 Task: Use the formula "Sum" in spreadsheet "Project protfolio".
Action: Mouse moved to (443, 211)
Screenshot: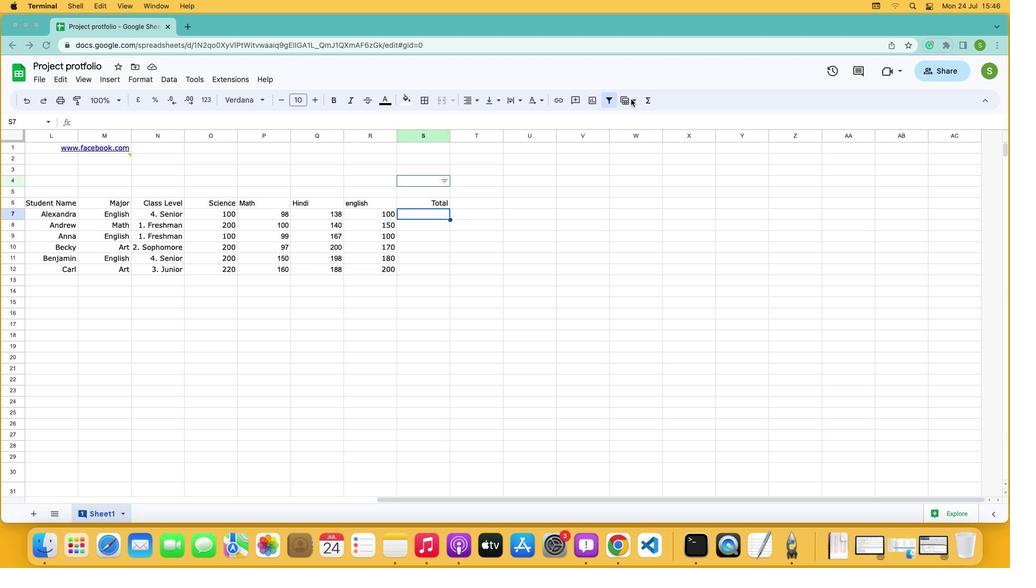 
Action: Mouse pressed left at (443, 211)
Screenshot: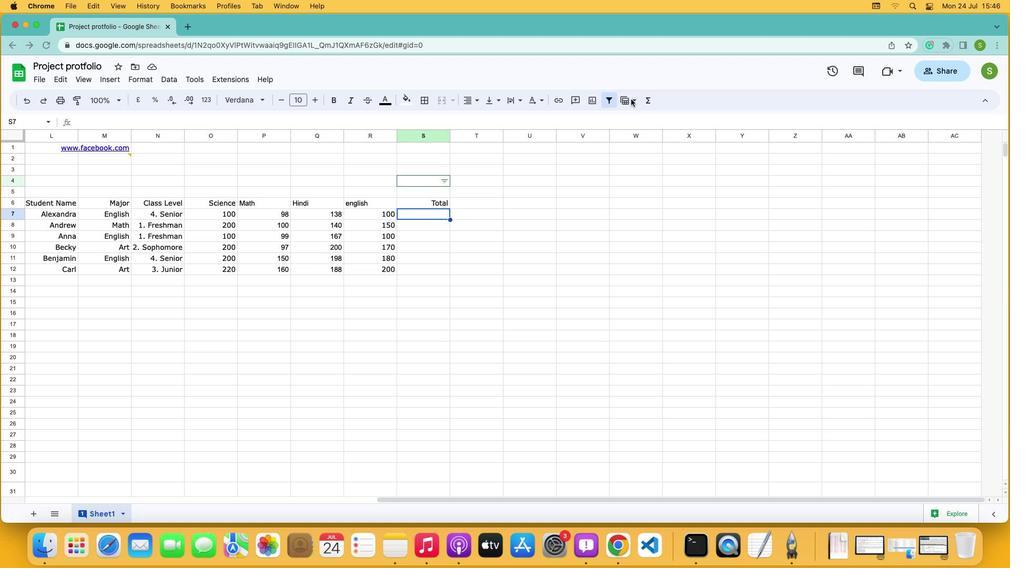 
Action: Mouse moved to (449, 211)
Screenshot: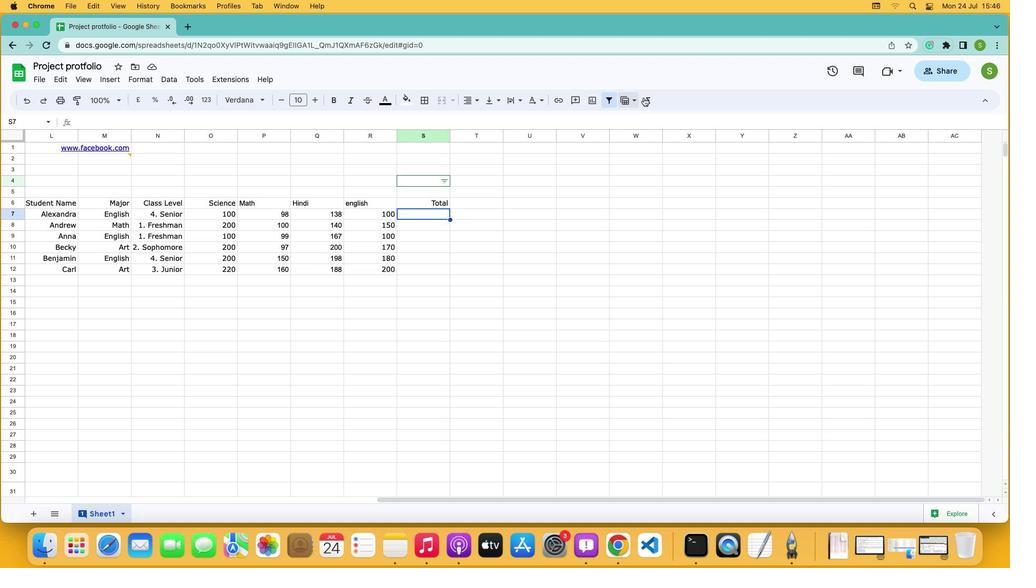 
Action: Mouse pressed left at (449, 211)
Screenshot: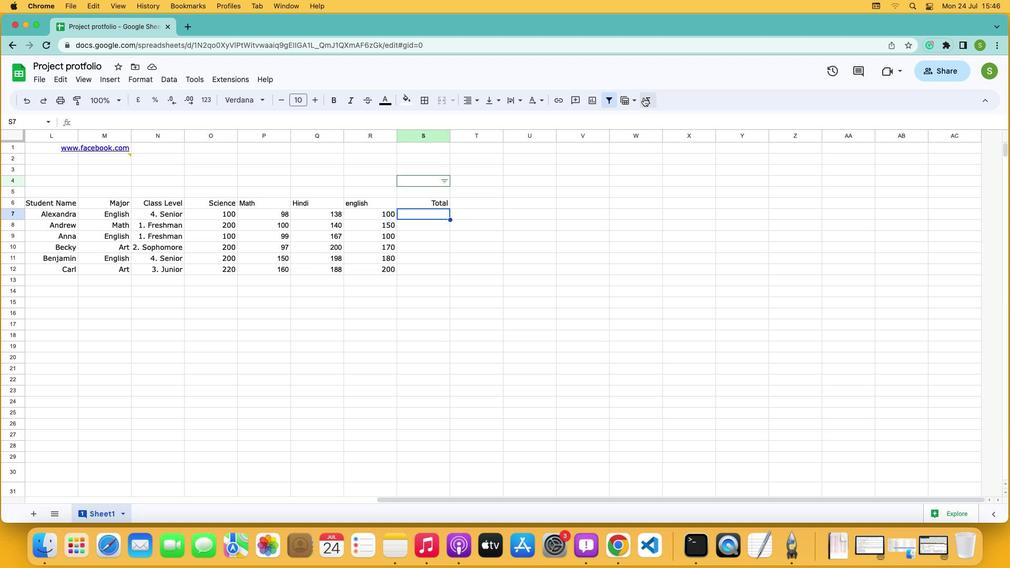 
Action: Mouse moved to (453, 212)
Screenshot: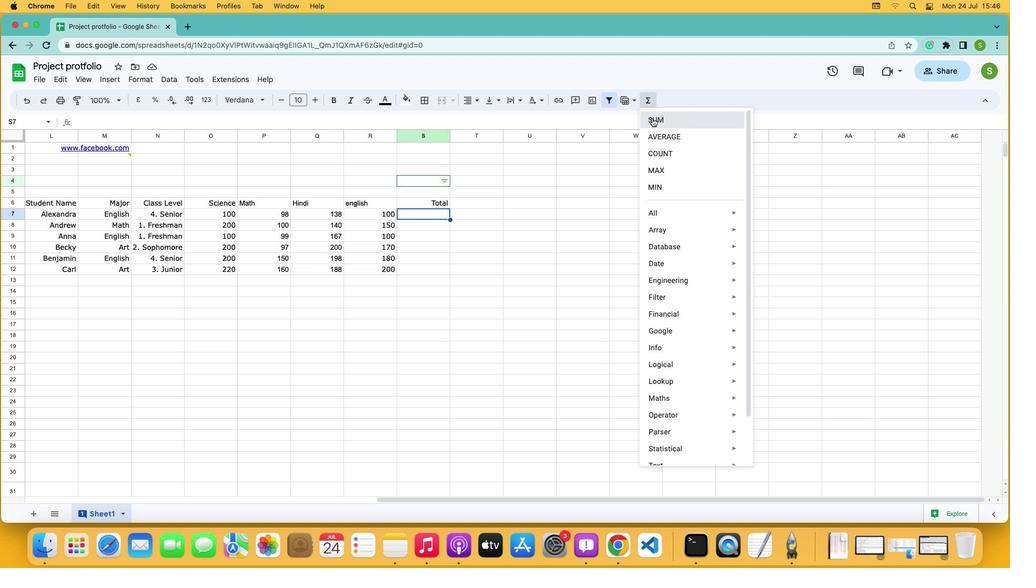
Action: Mouse pressed left at (453, 212)
Screenshot: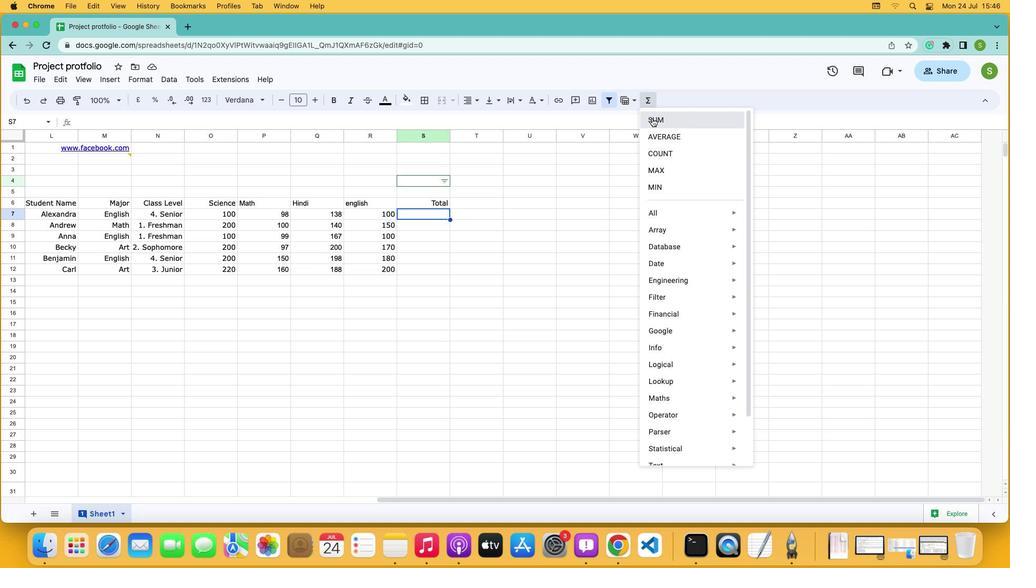 
Action: Mouse moved to (261, 217)
Screenshot: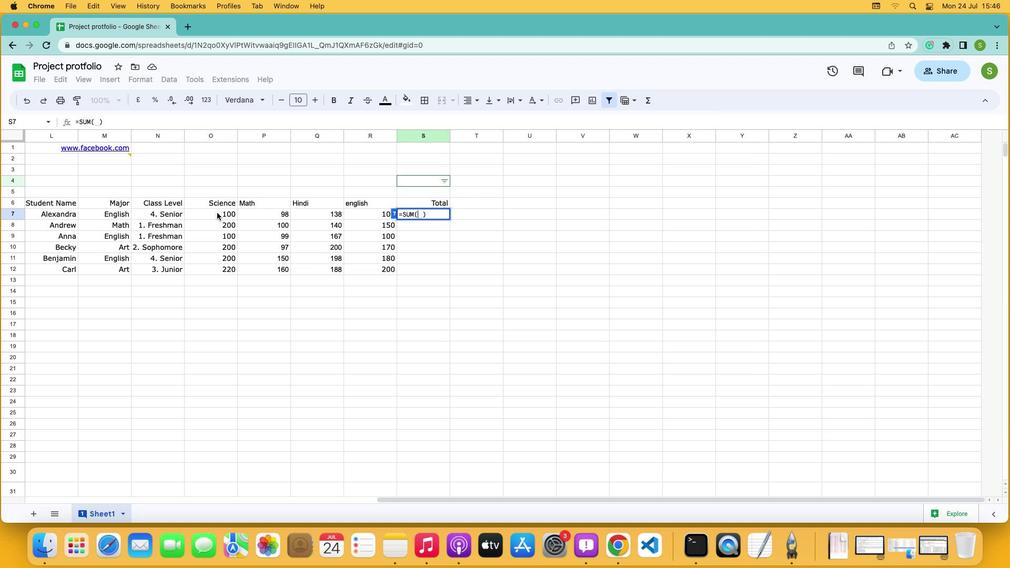
Action: Mouse pressed left at (261, 217)
Screenshot: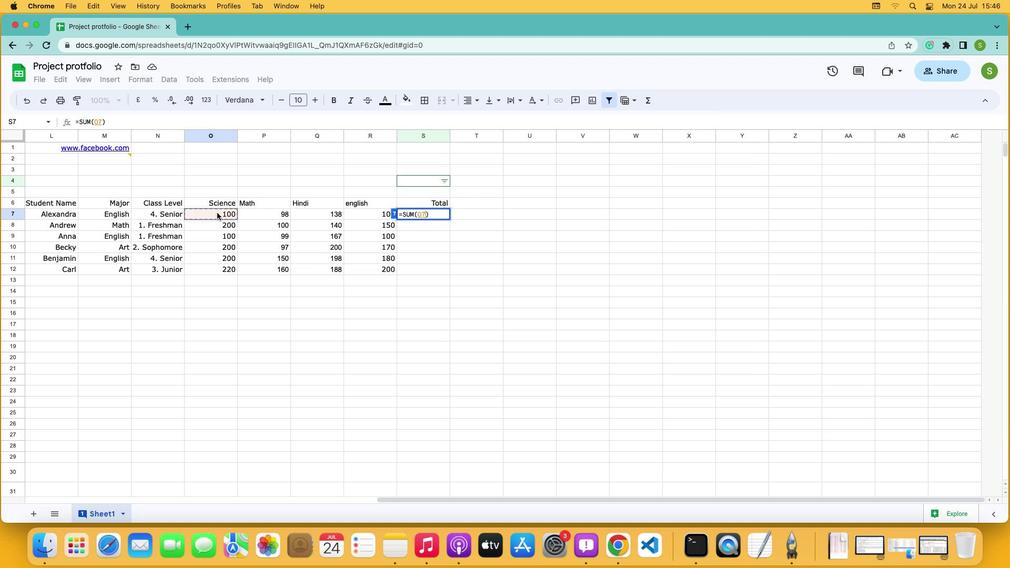 
Action: Mouse moved to (326, 217)
Screenshot: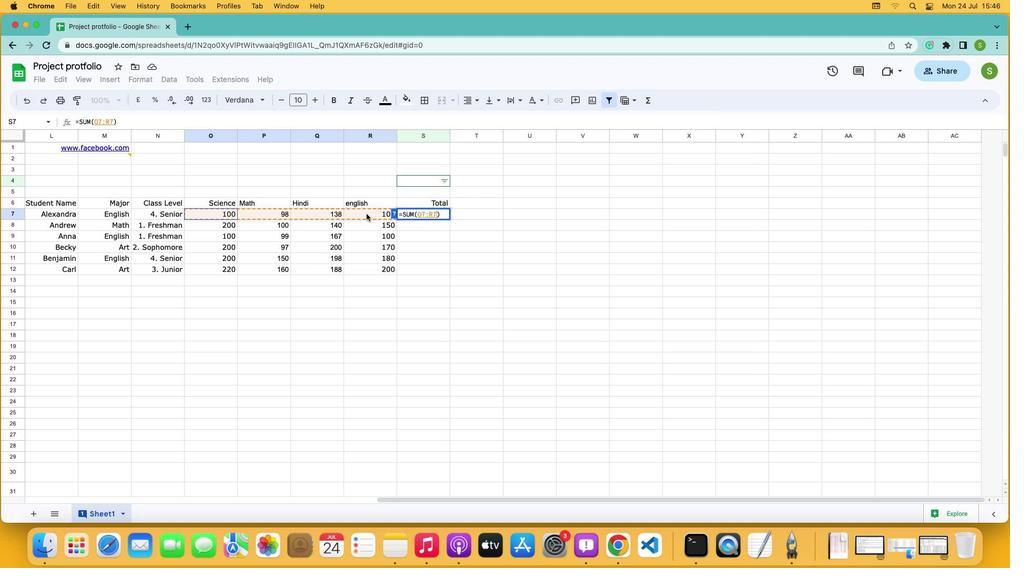 
Action: Key pressed Key.enter
Screenshot: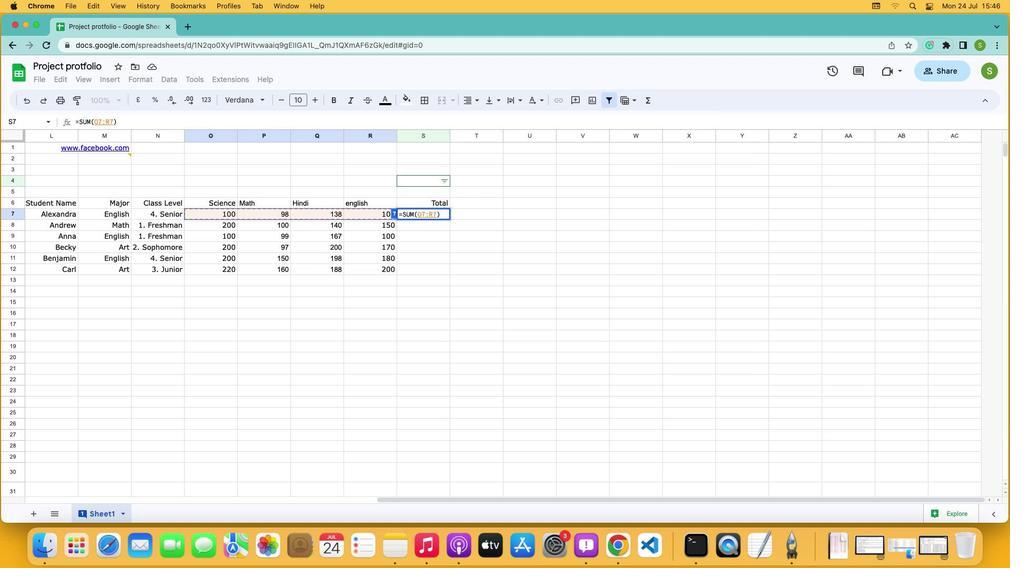 
